 Task: Filter the contacts by intelligence view
Action: Mouse moved to (146, 143)
Screenshot: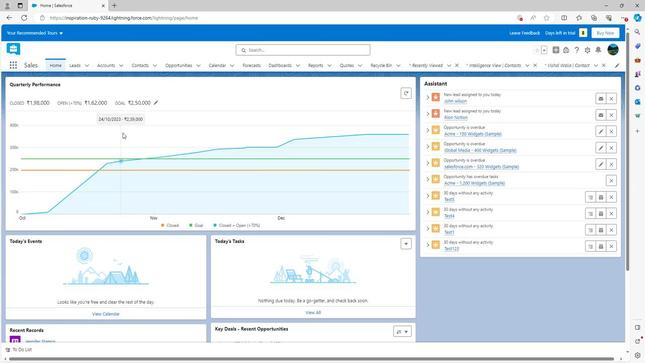 
Action: Mouse scrolled (146, 143) with delta (0, 0)
Screenshot: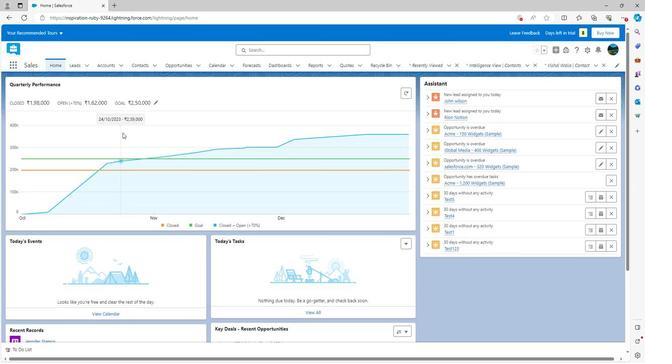 
Action: Mouse scrolled (146, 143) with delta (0, 0)
Screenshot: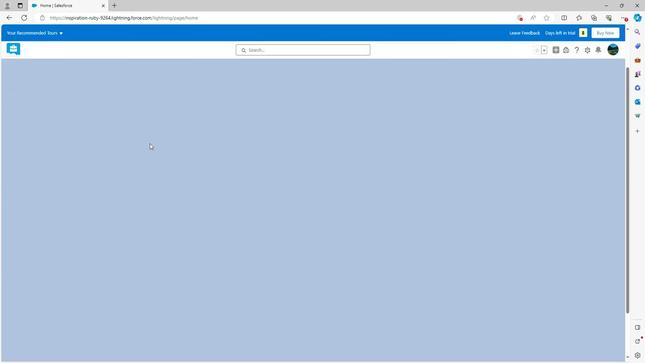 
Action: Mouse scrolled (146, 143) with delta (0, 0)
Screenshot: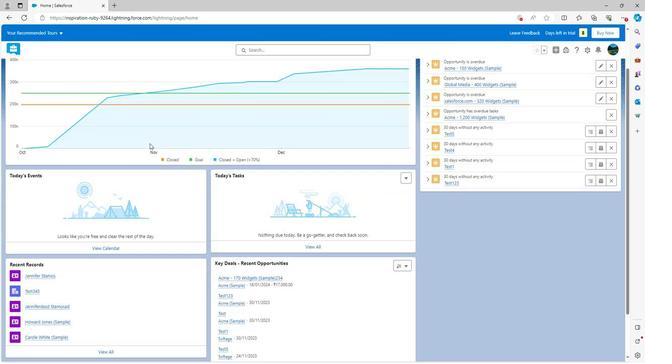 
Action: Mouse moved to (146, 143)
Screenshot: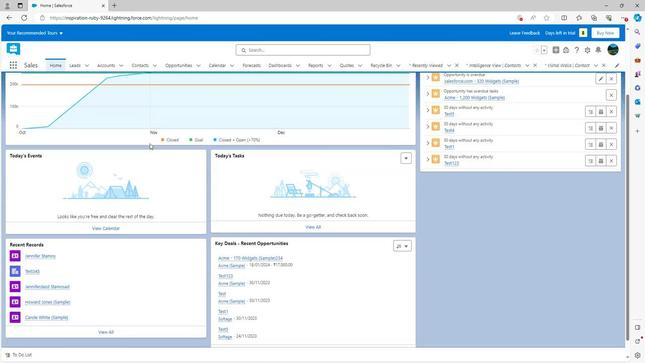 
Action: Mouse scrolled (146, 143) with delta (0, 0)
Screenshot: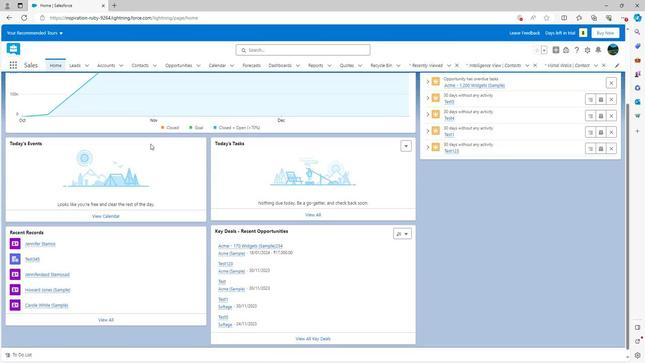 
Action: Mouse scrolled (146, 143) with delta (0, 0)
Screenshot: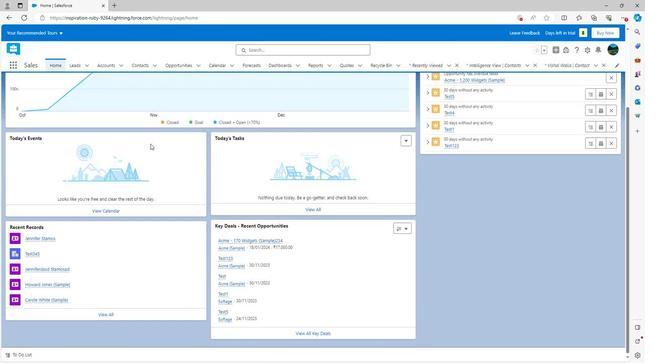 
Action: Mouse moved to (147, 145)
Screenshot: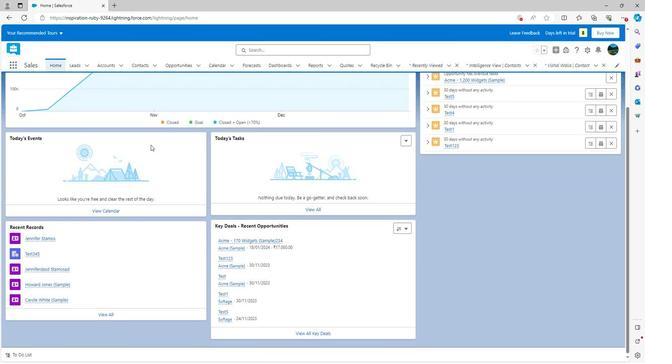 
Action: Mouse scrolled (147, 145) with delta (0, 0)
Screenshot: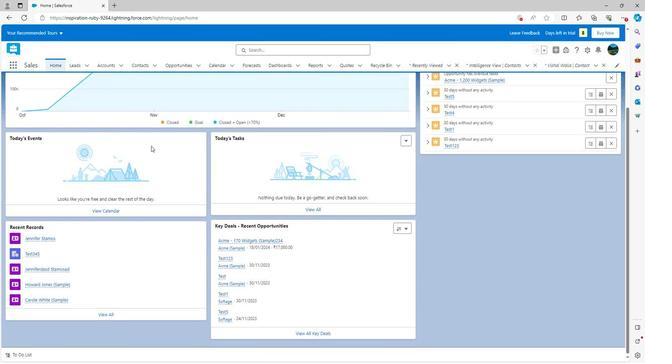 
Action: Mouse moved to (147, 146)
Screenshot: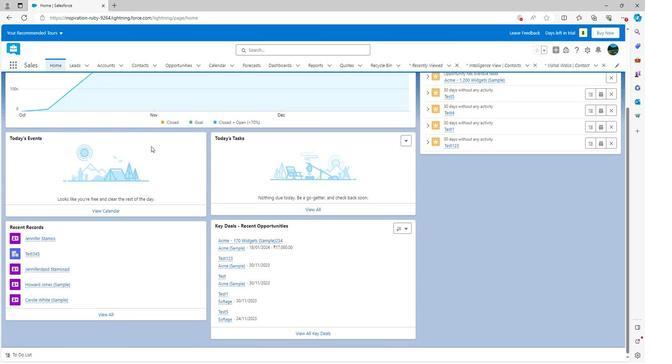 
Action: Mouse scrolled (147, 146) with delta (0, 0)
Screenshot: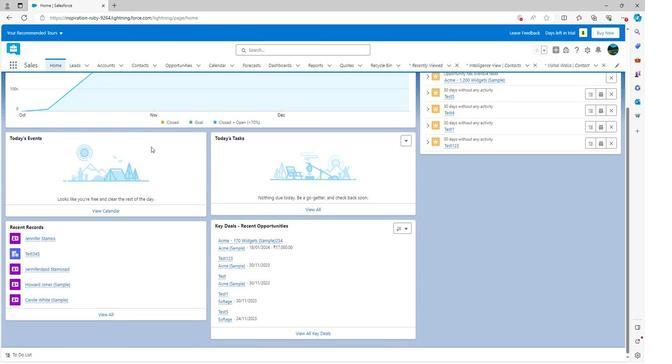 
Action: Mouse scrolled (147, 146) with delta (0, 0)
Screenshot: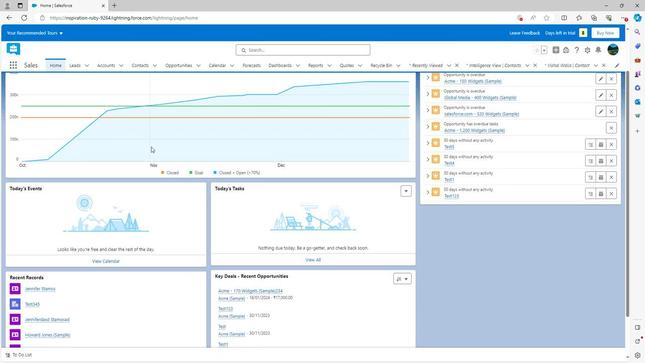 
Action: Mouse scrolled (147, 146) with delta (0, 0)
Screenshot: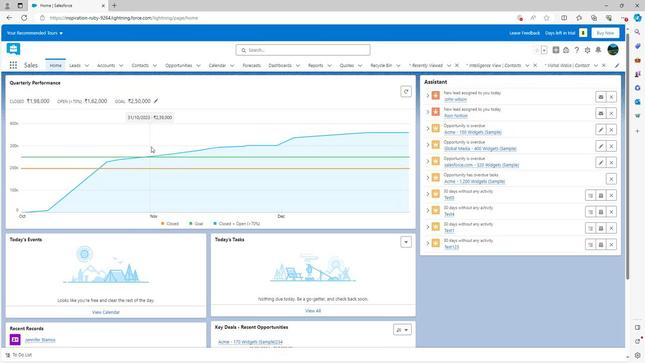 
Action: Mouse scrolled (147, 146) with delta (0, 0)
Screenshot: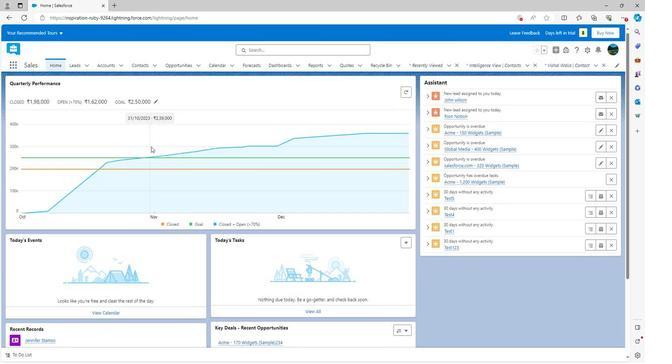 
Action: Mouse moved to (138, 77)
Screenshot: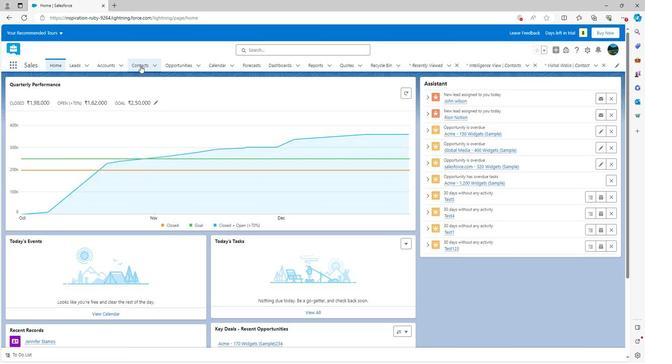 
Action: Mouse pressed left at (138, 77)
Screenshot: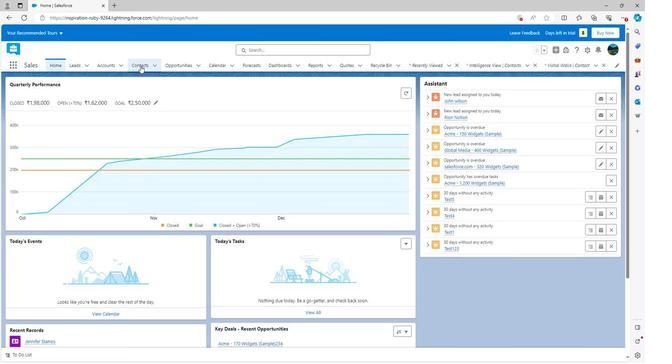 
Action: Mouse moved to (106, 97)
Screenshot: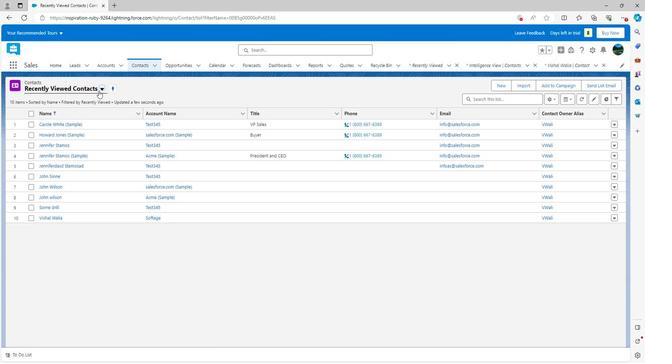 
Action: Mouse pressed left at (106, 97)
Screenshot: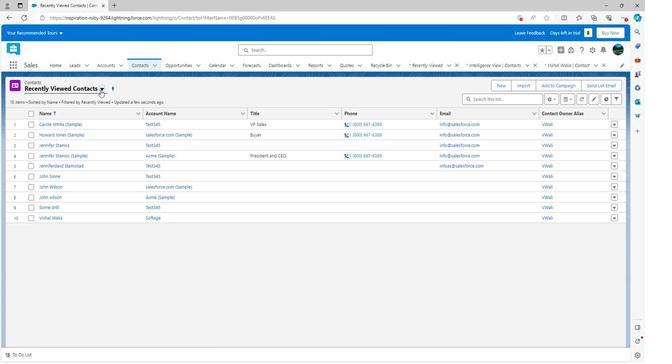 
Action: Mouse moved to (140, 94)
Screenshot: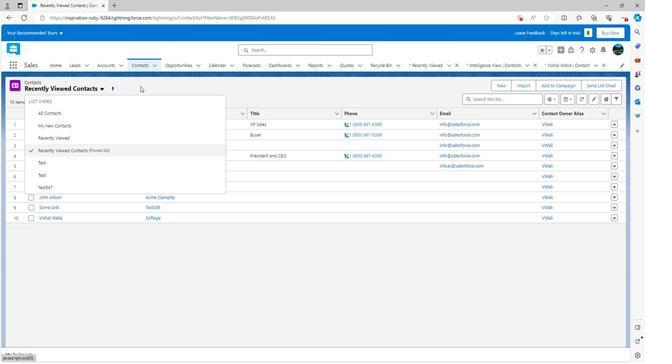 
Action: Mouse pressed left at (140, 94)
Screenshot: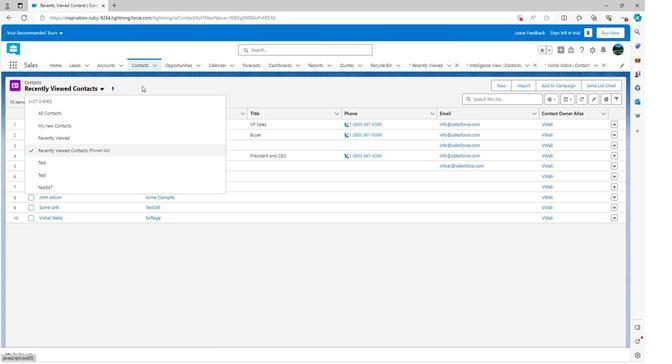 
Action: Mouse moved to (237, 65)
Screenshot: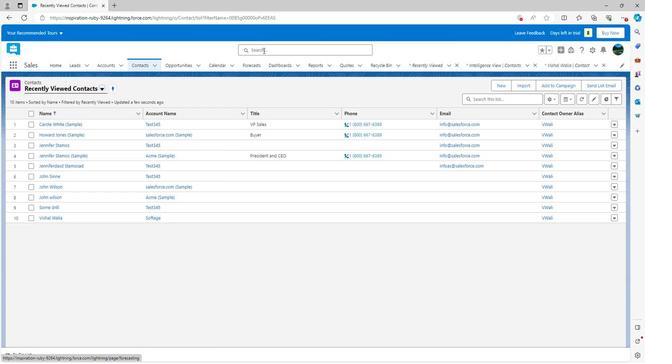 
Action: Mouse pressed left at (237, 65)
Screenshot: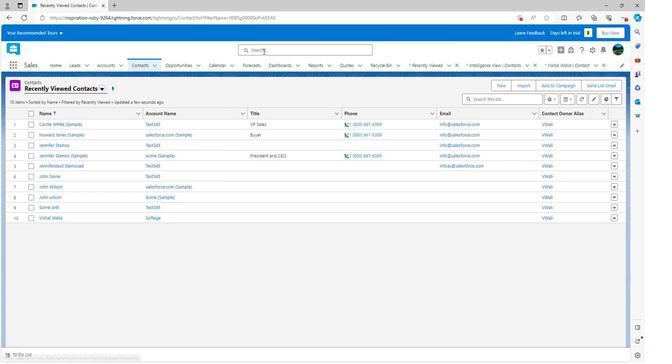 
Action: Key pressed intellig
Screenshot: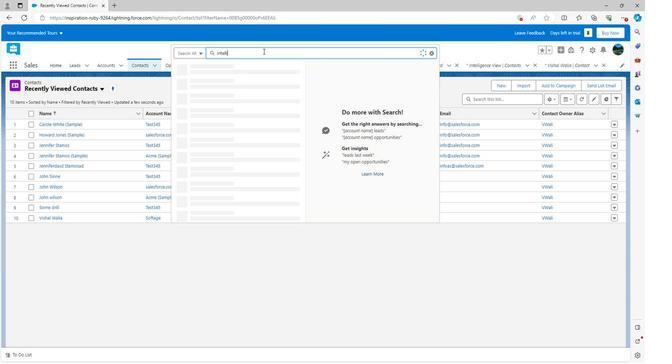 
Action: Mouse moved to (189, 94)
Screenshot: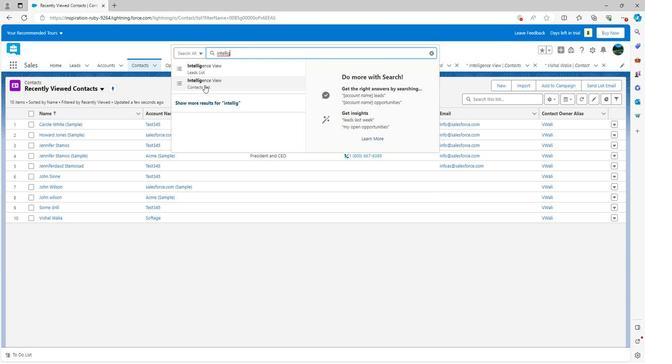 
Action: Mouse pressed left at (189, 94)
Screenshot: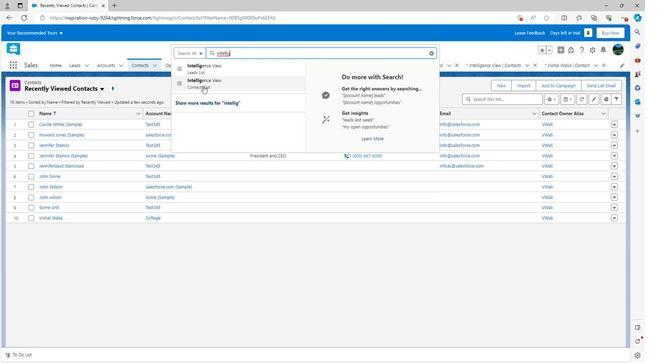 
Action: Mouse moved to (132, 127)
Screenshot: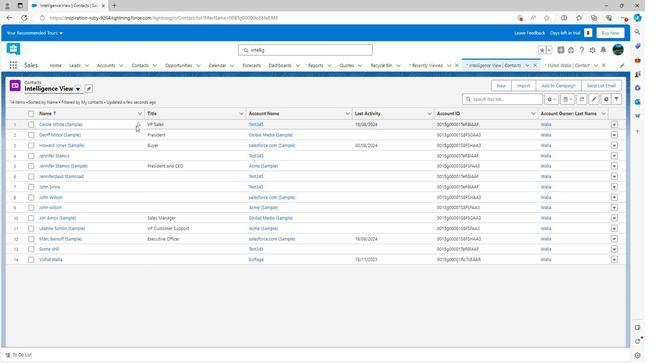 
